 Task: Create a scrum project TreasureLine.
Action: Mouse moved to (228, 58)
Screenshot: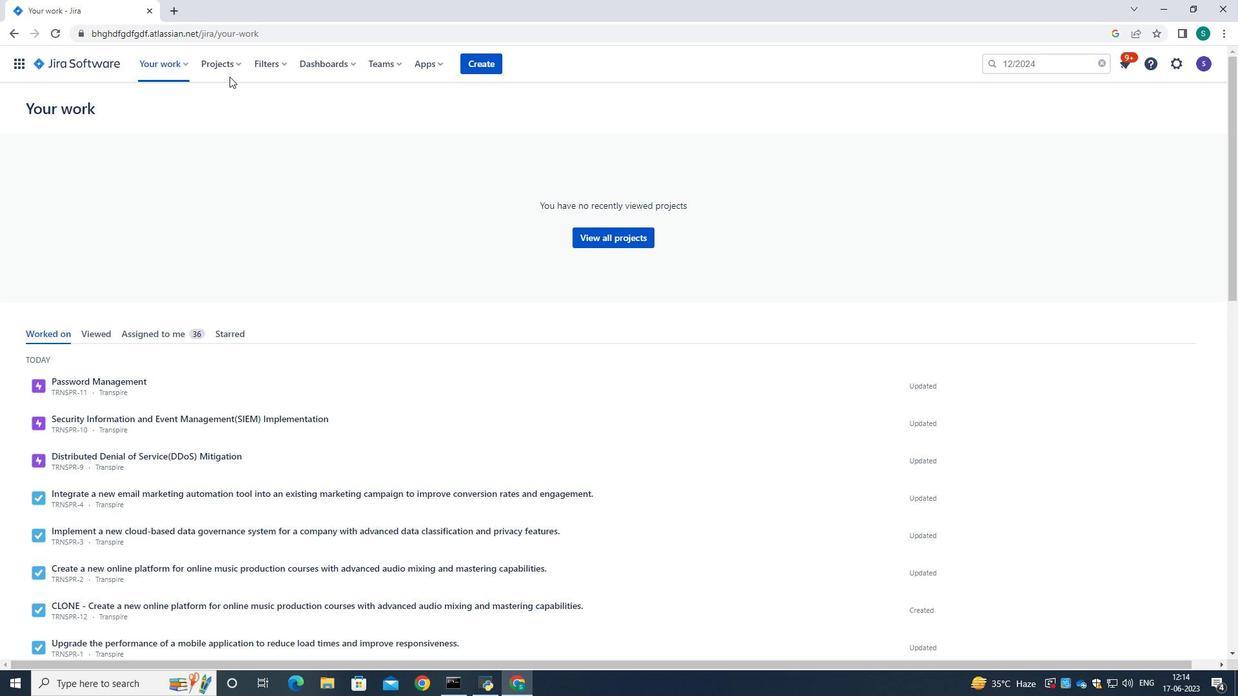
Action: Mouse pressed left at (228, 58)
Screenshot: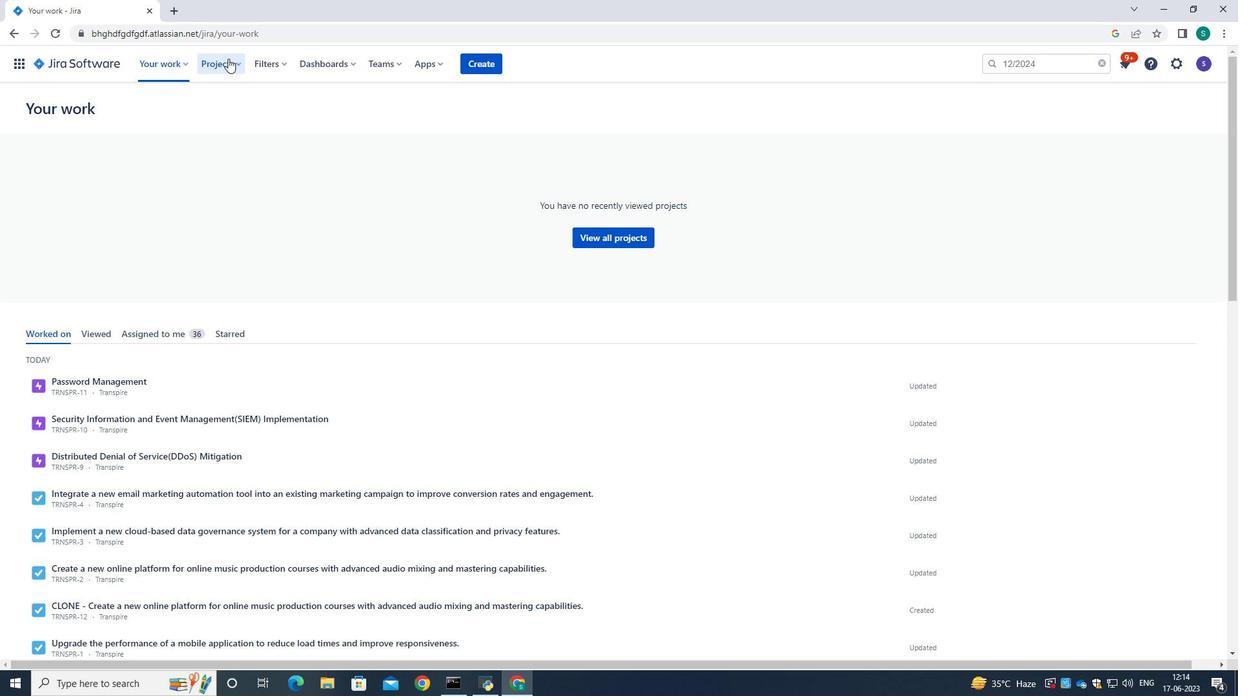 
Action: Mouse moved to (253, 248)
Screenshot: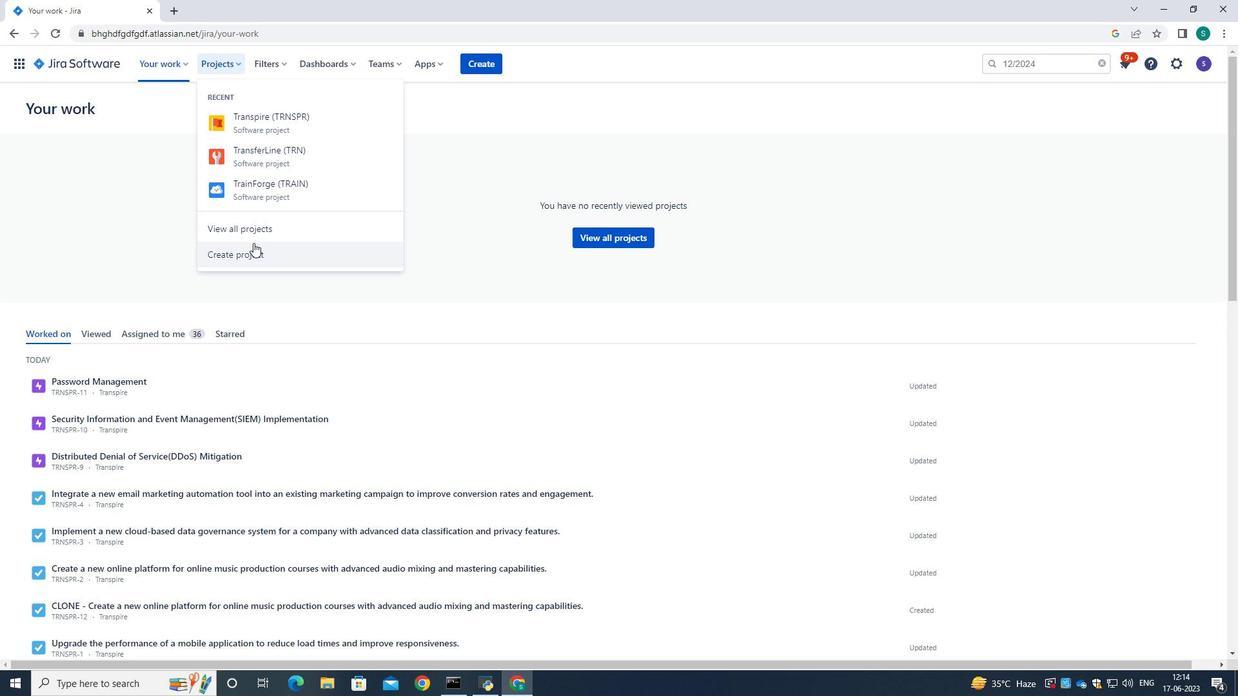 
Action: Mouse pressed left at (253, 248)
Screenshot: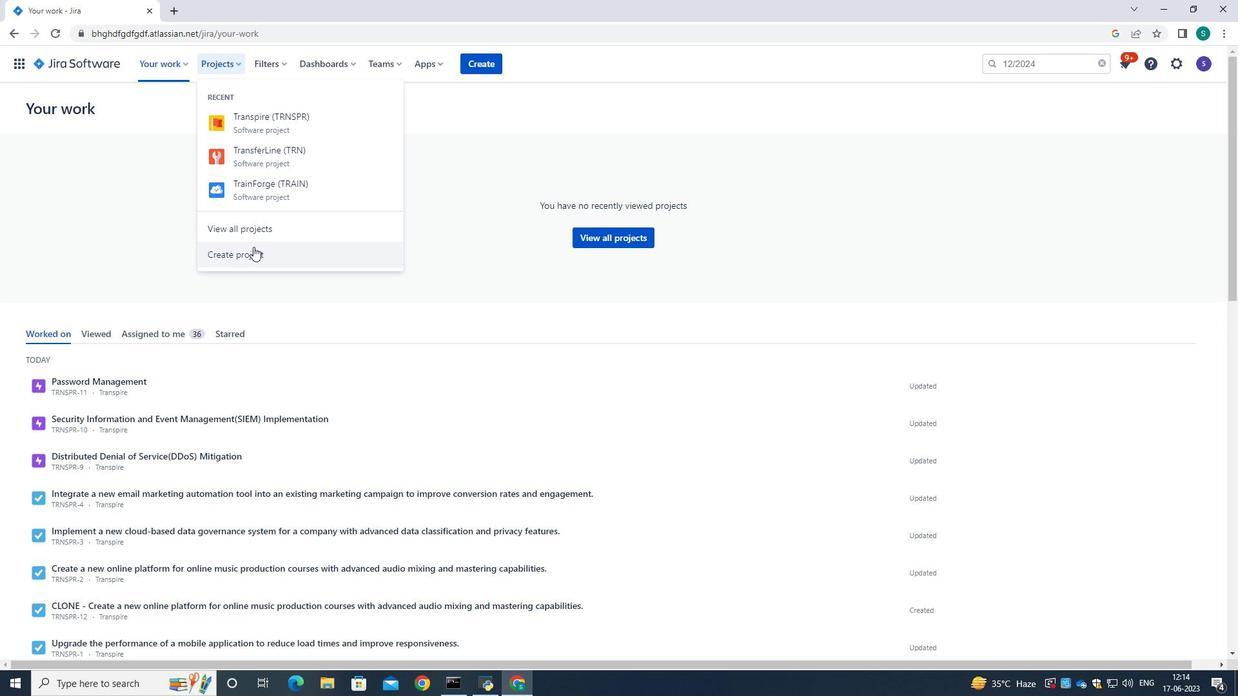 
Action: Mouse moved to (556, 338)
Screenshot: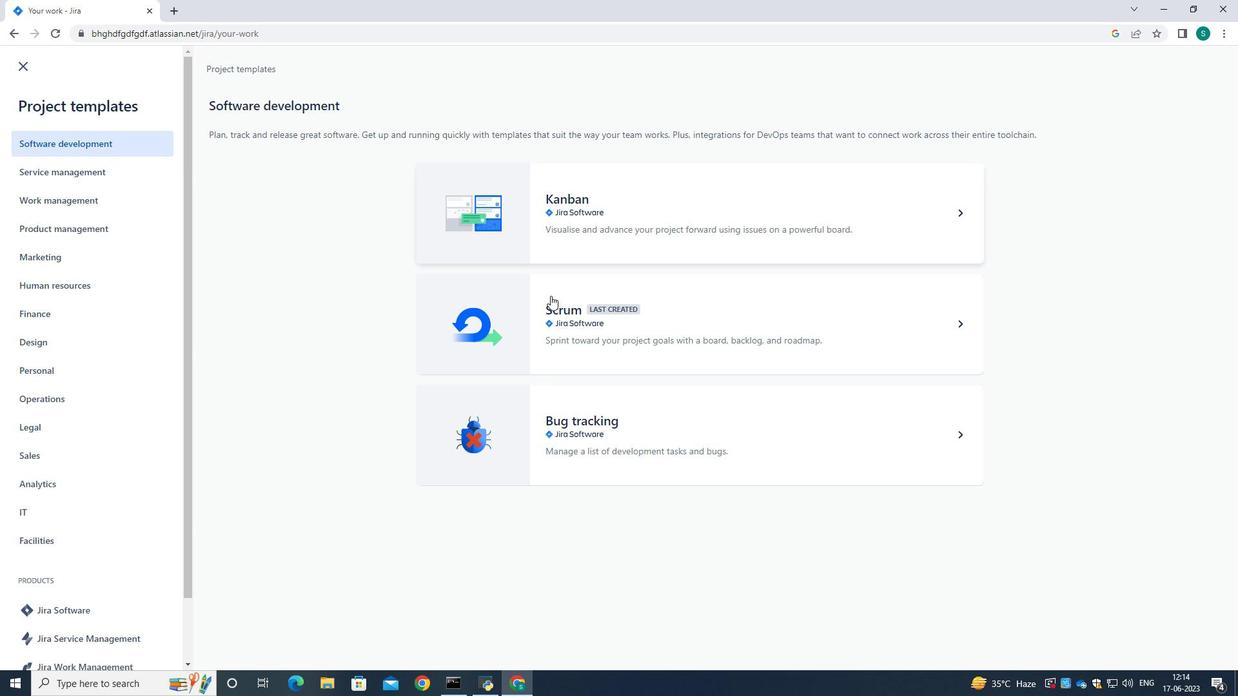 
Action: Mouse pressed left at (556, 338)
Screenshot: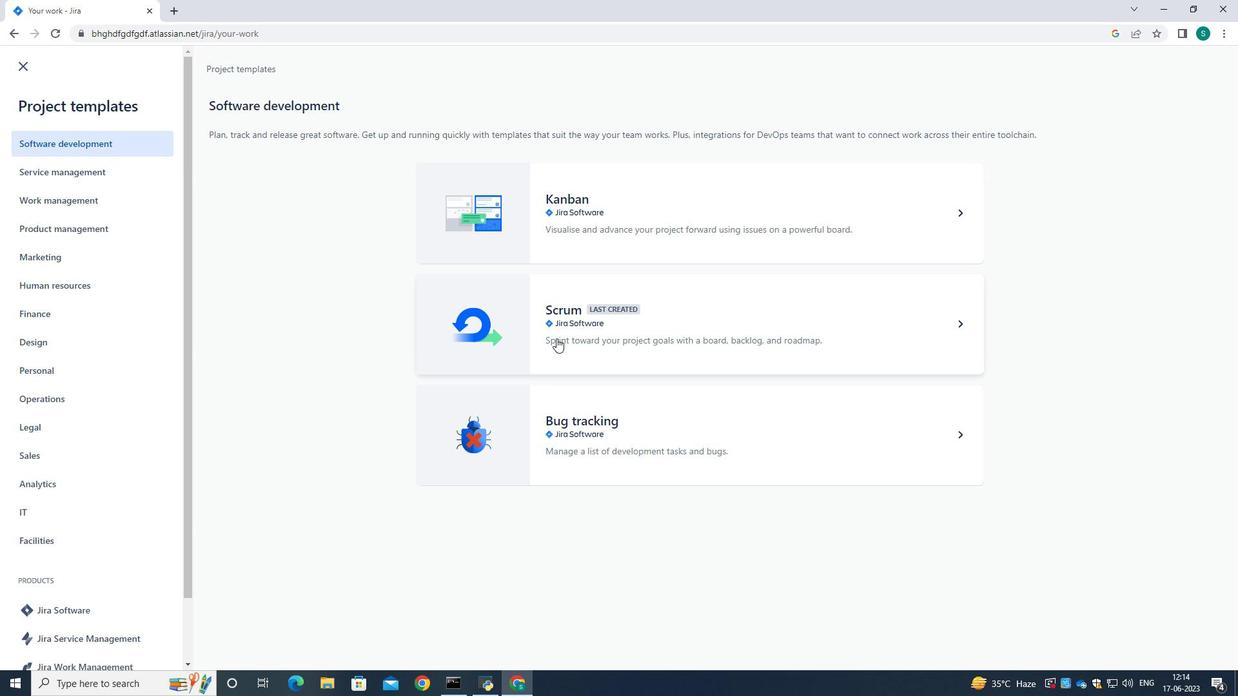 
Action: Mouse moved to (923, 120)
Screenshot: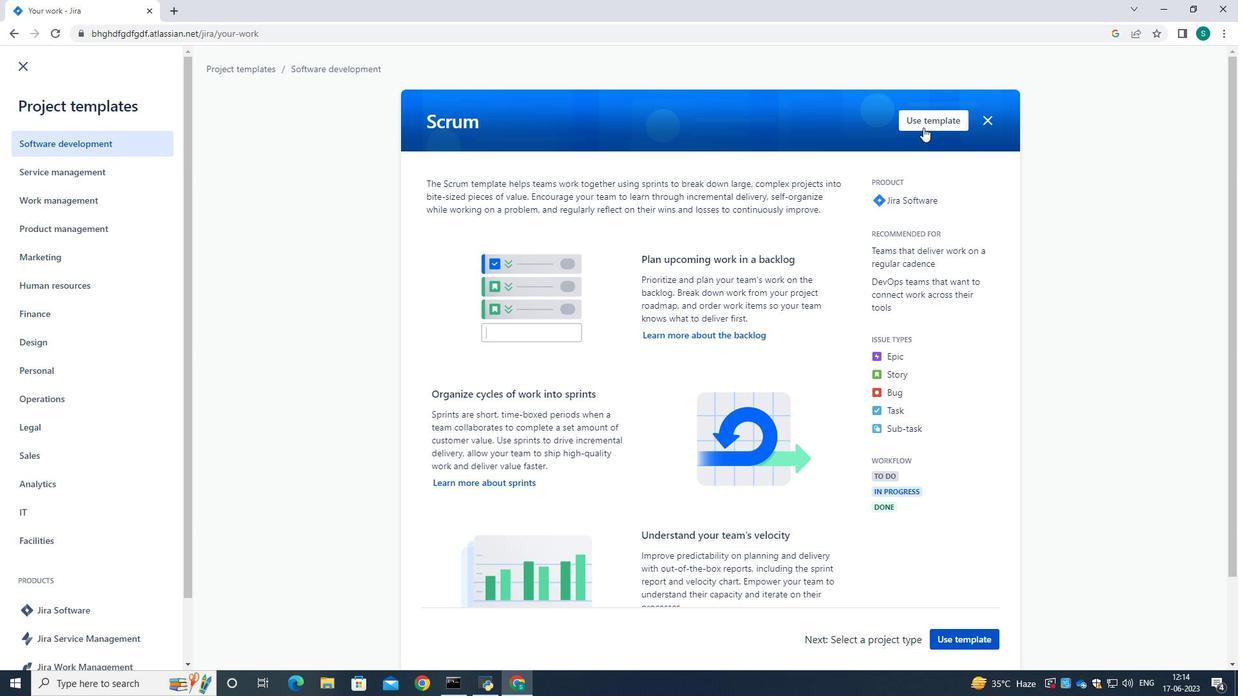 
Action: Mouse pressed left at (923, 120)
Screenshot: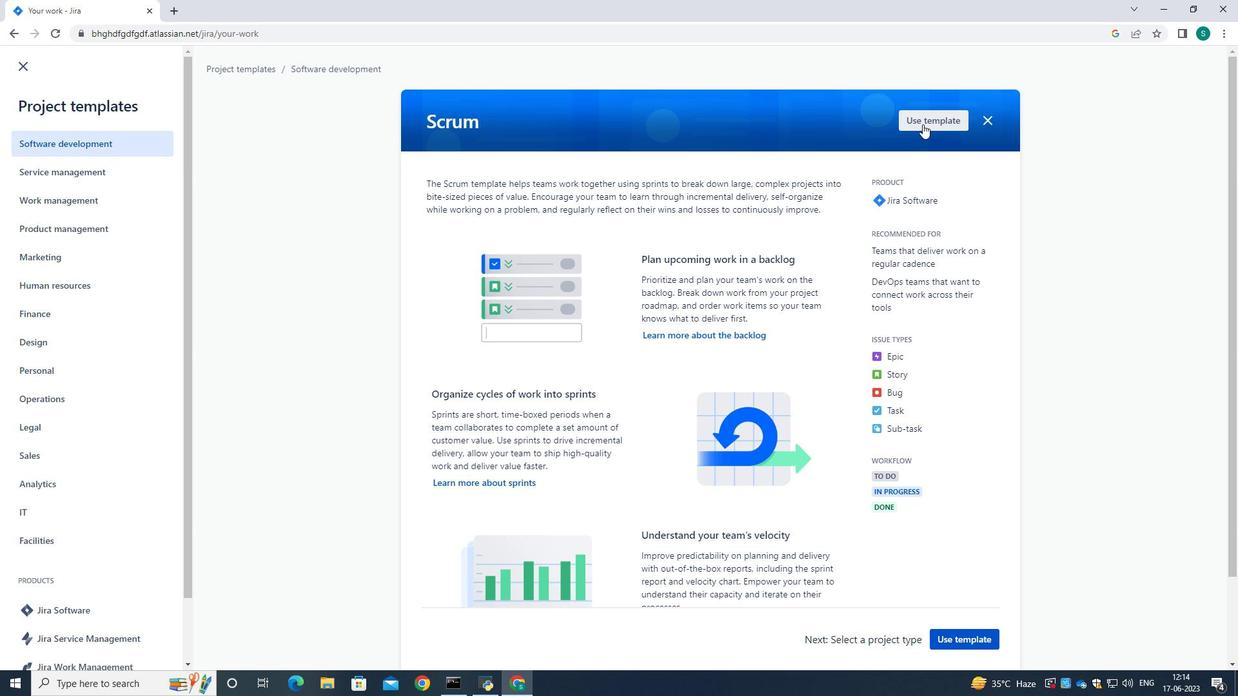 
Action: Mouse moved to (474, 410)
Screenshot: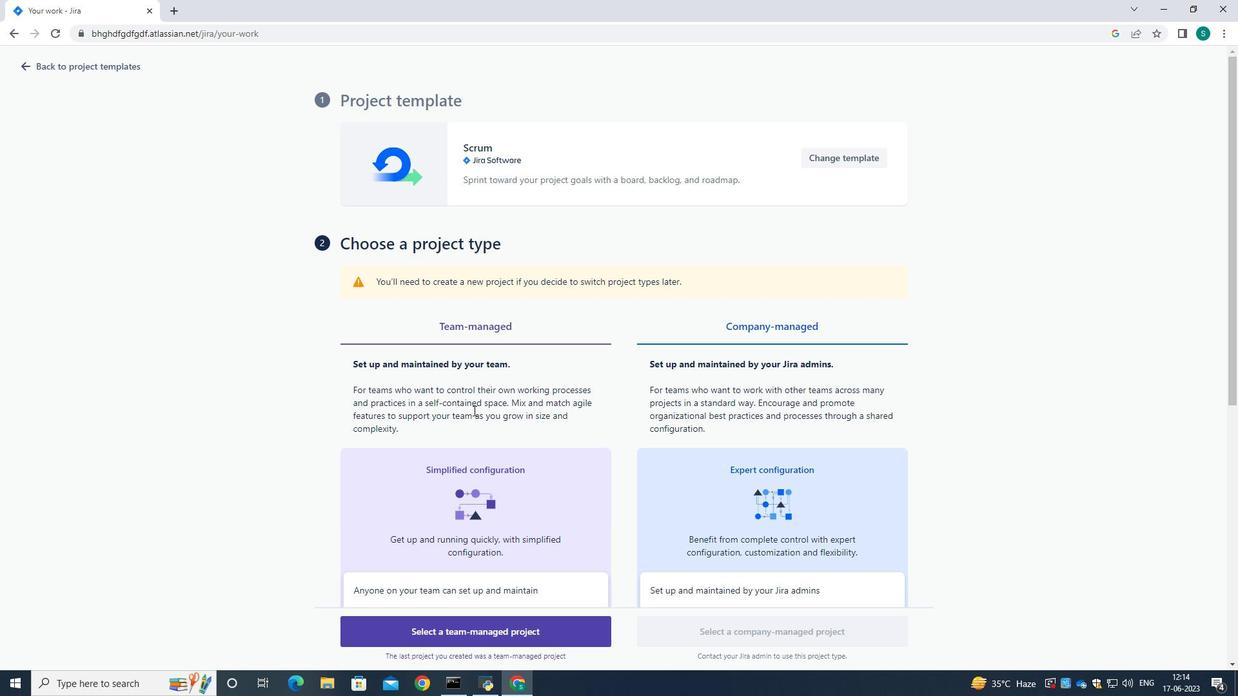 
Action: Mouse scrolled (474, 410) with delta (0, 0)
Screenshot: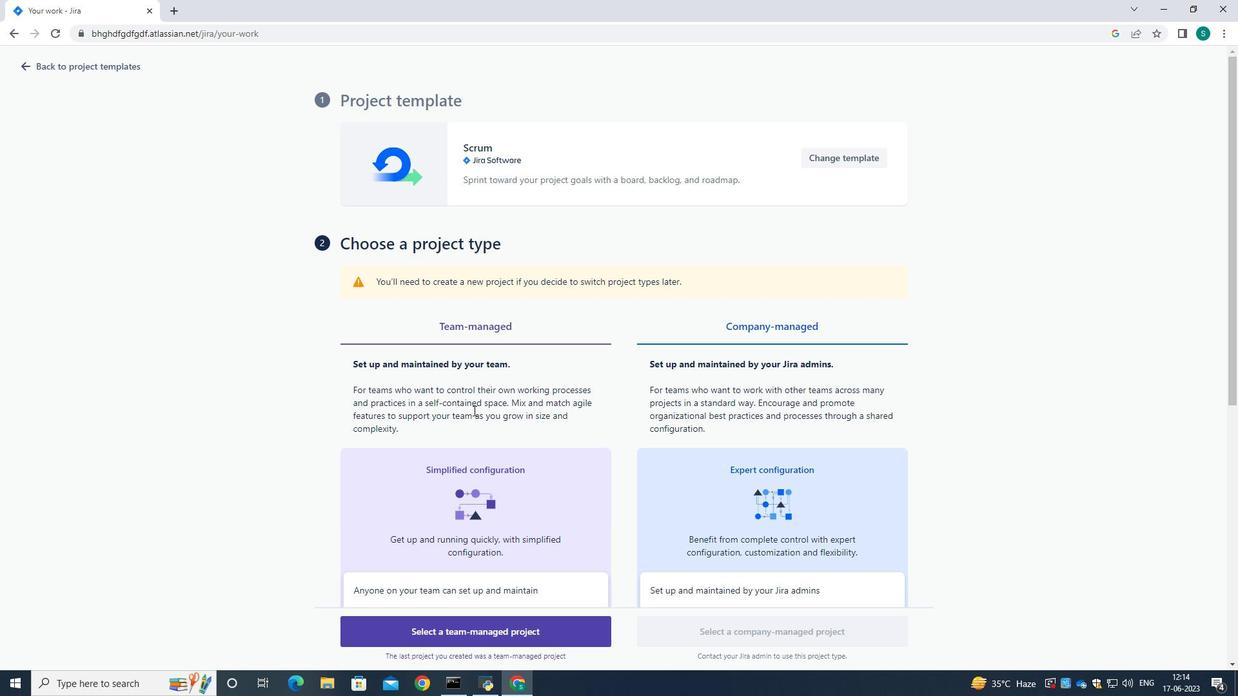 
Action: Mouse moved to (478, 634)
Screenshot: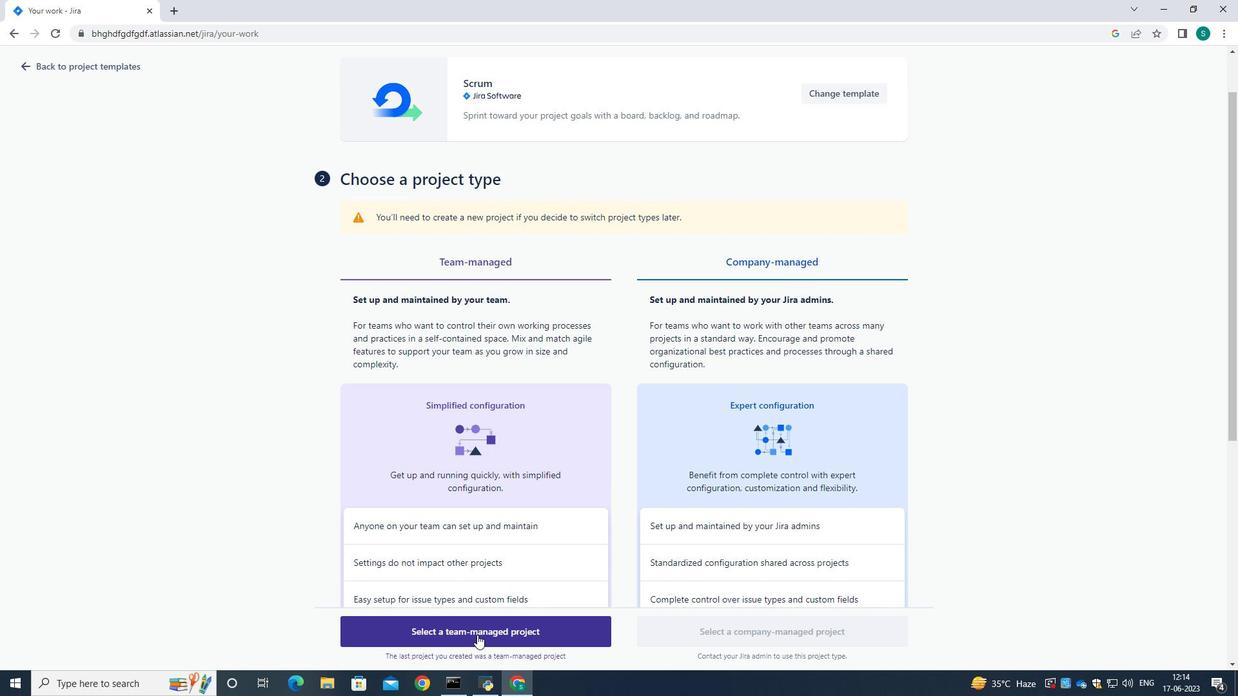 
Action: Mouse pressed left at (478, 634)
Screenshot: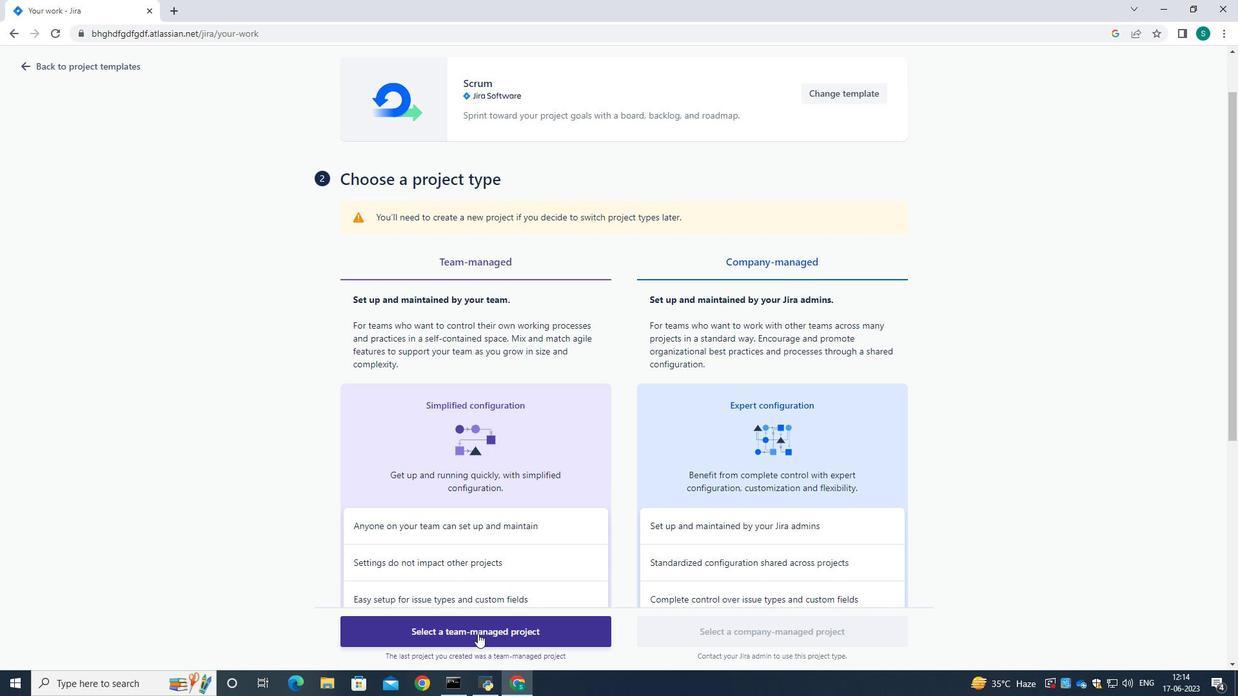 
Action: Mouse moved to (418, 309)
Screenshot: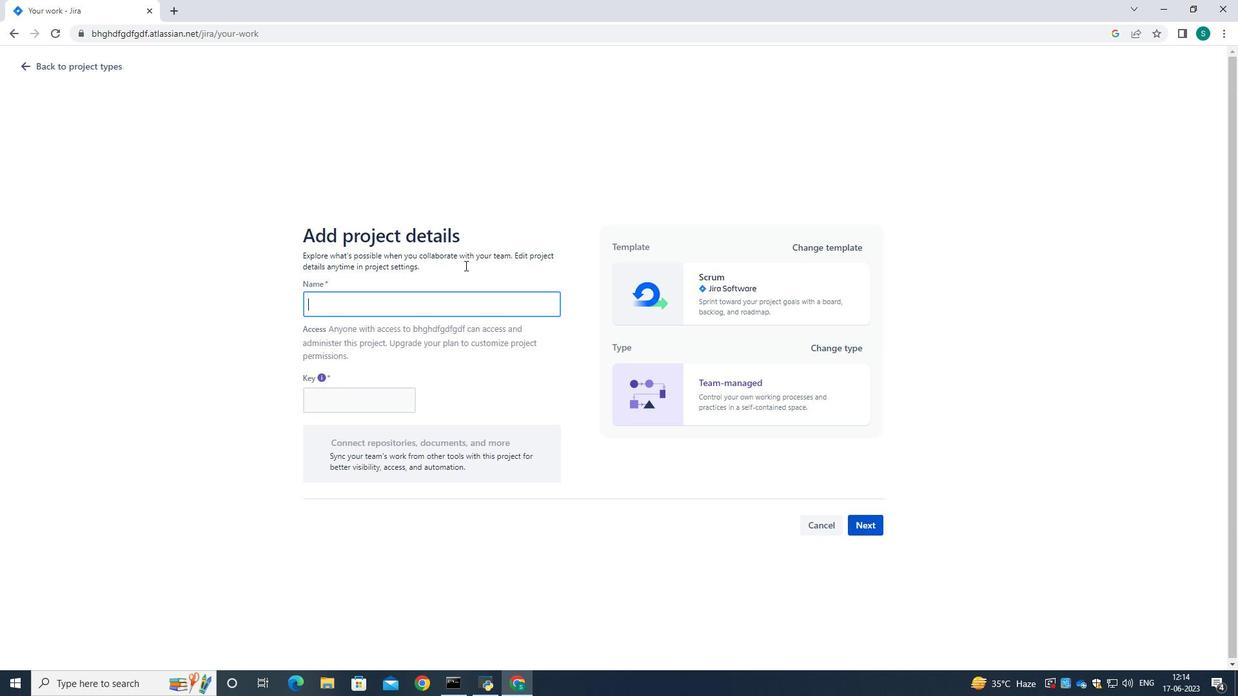 
Action: Mouse pressed left at (418, 309)
Screenshot: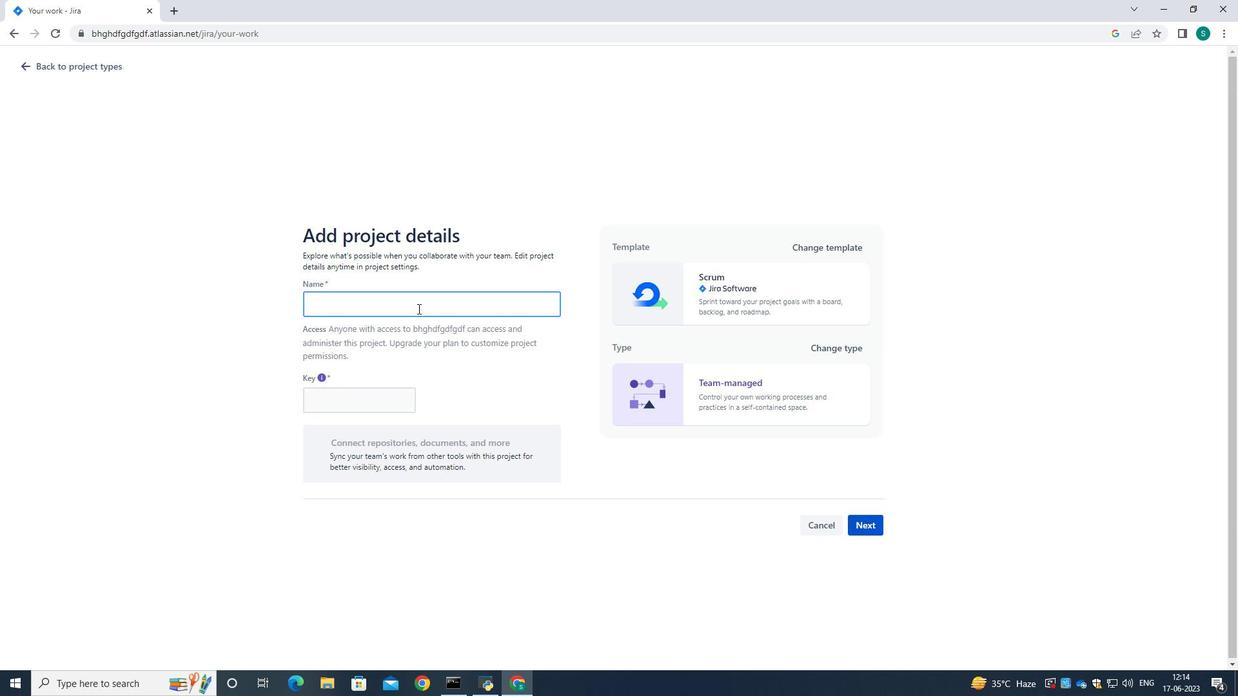 
Action: Key pressed <Key.caps_lock>T<Key.caps_lock>e<Key.backspace>reasure<Key.caps_lock>L<Key.caps_lock>ine
Screenshot: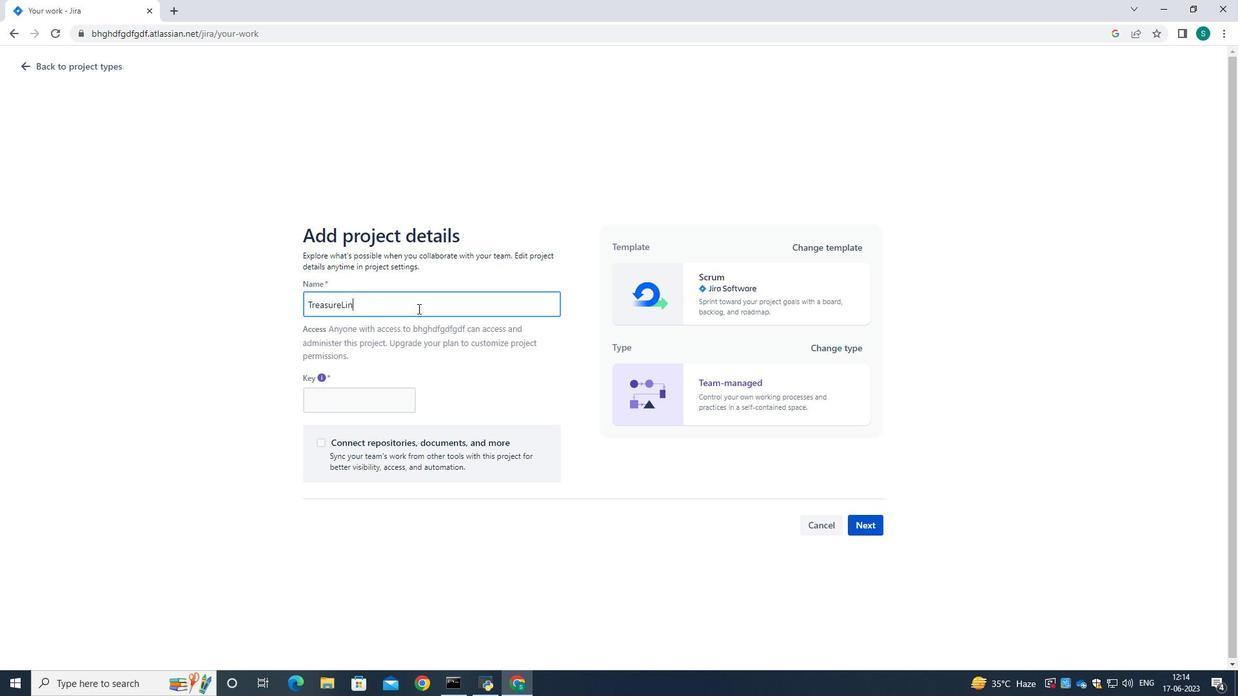 
Action: Mouse moved to (856, 525)
Screenshot: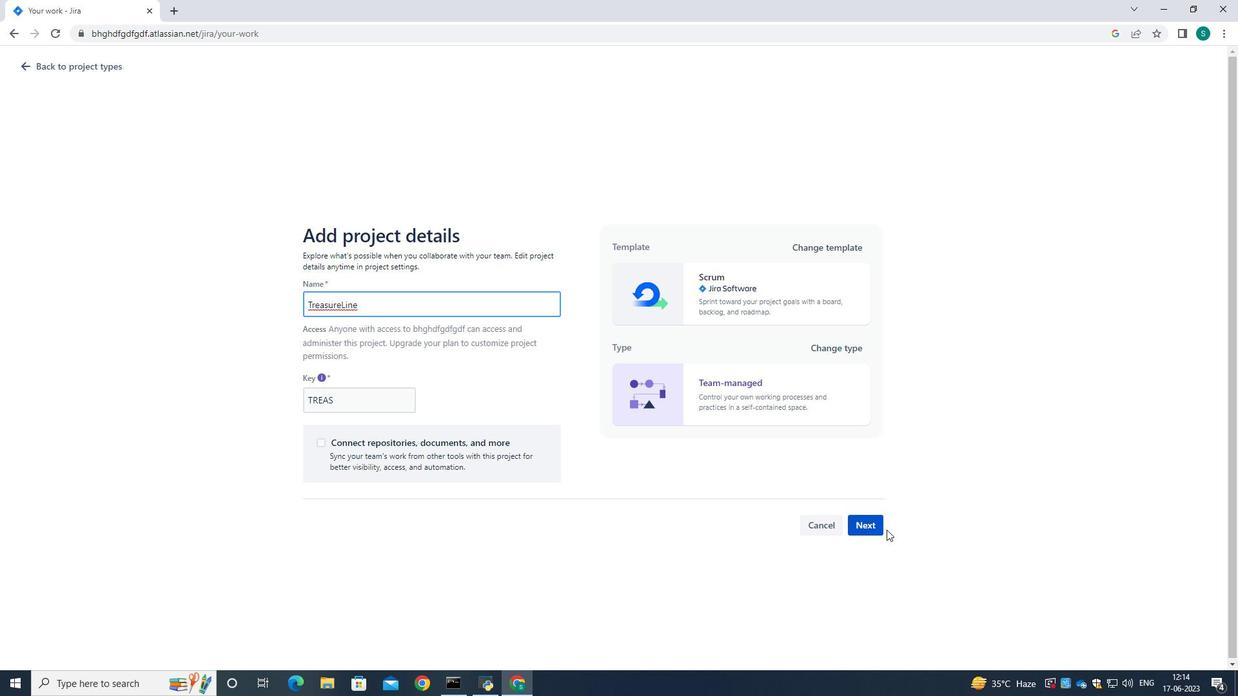
Action: Mouse pressed left at (856, 525)
Screenshot: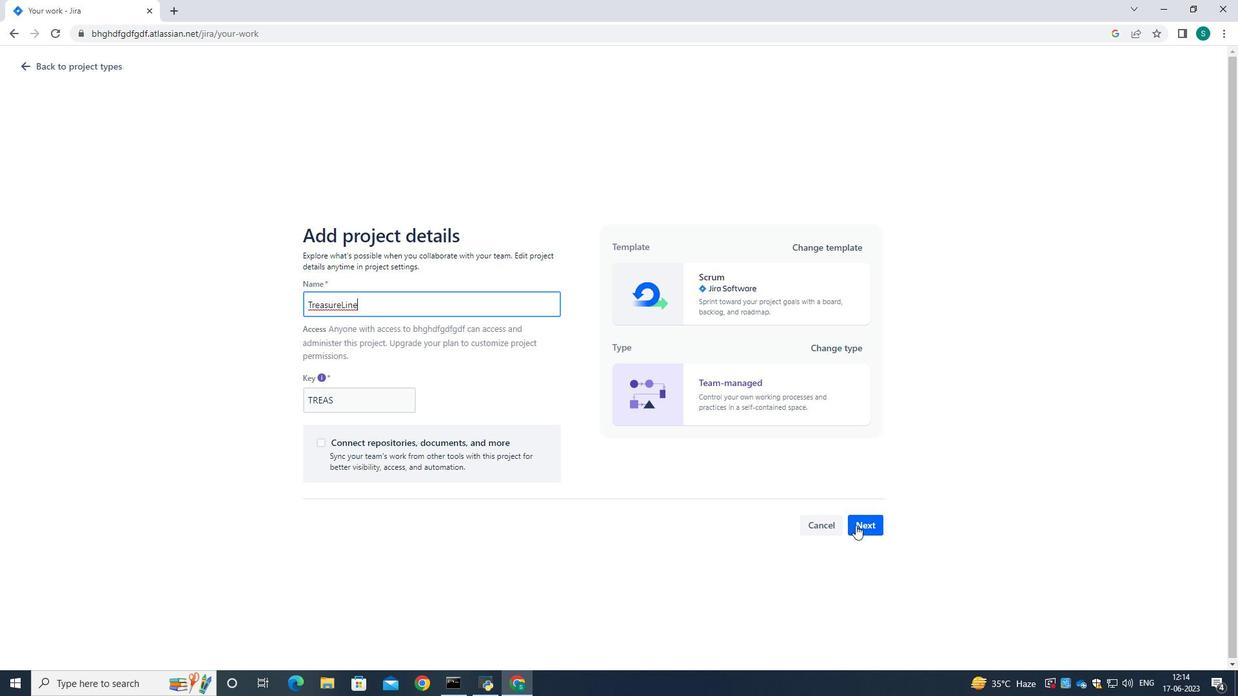 
Action: Mouse moved to (750, 441)
Screenshot: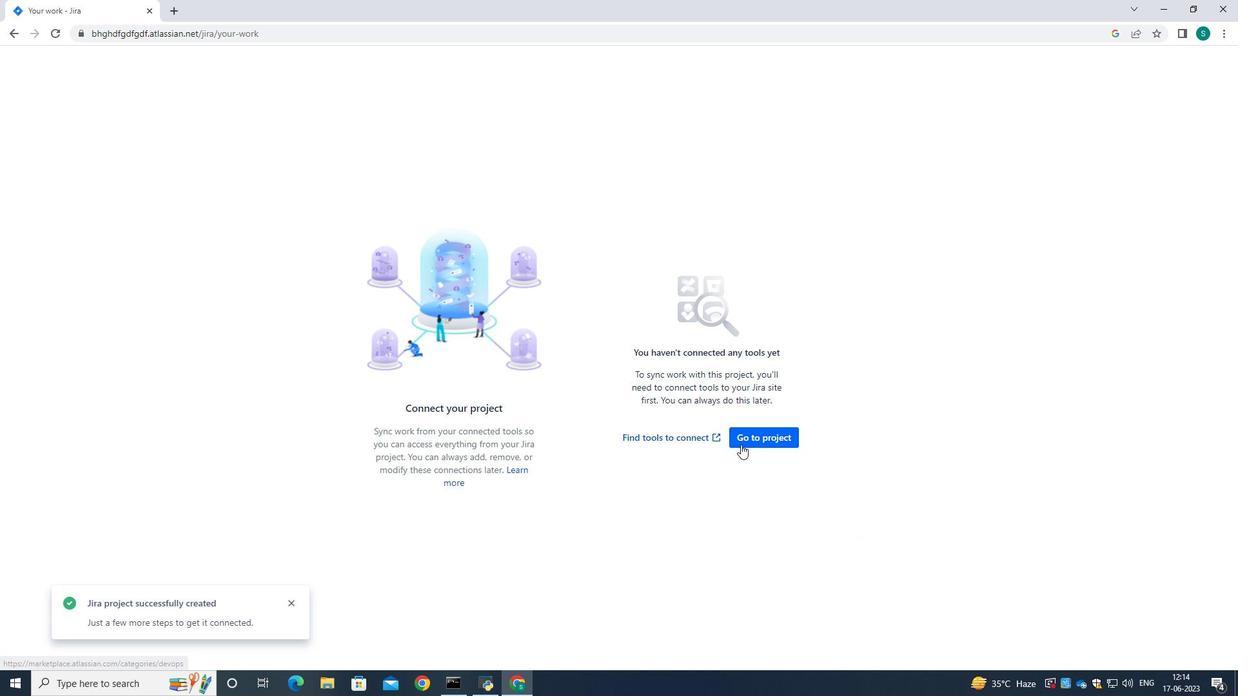 
Action: Mouse pressed left at (750, 441)
Screenshot: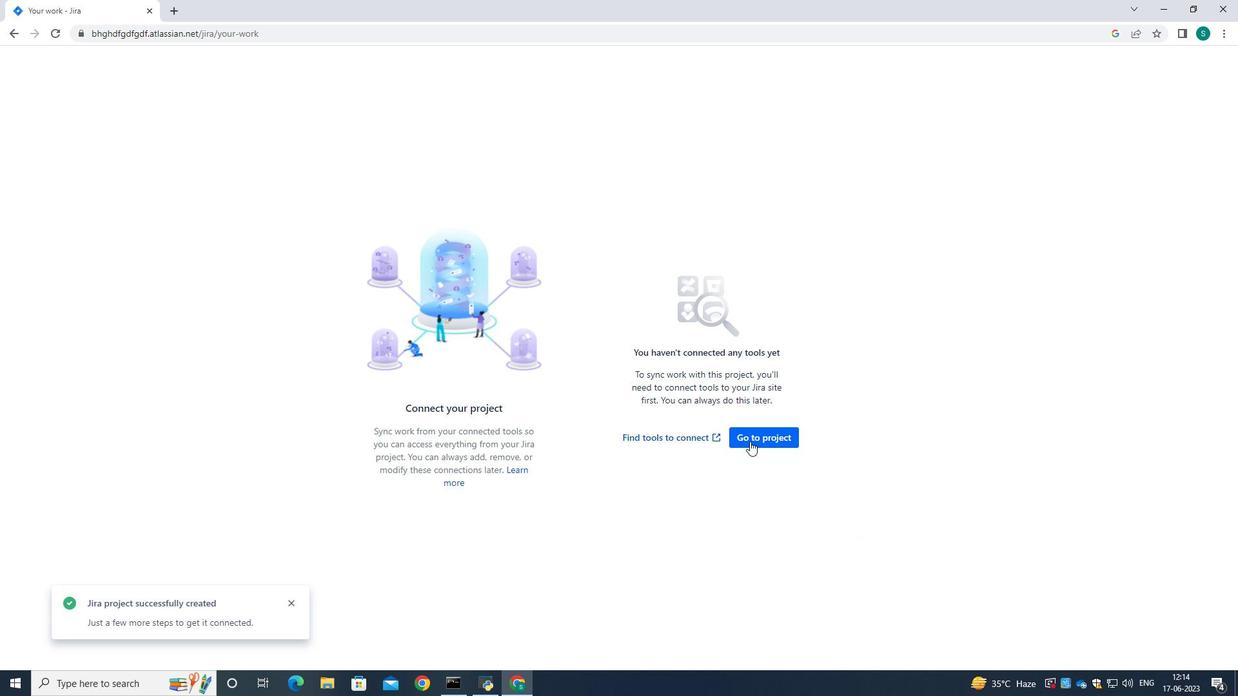 
Action: Mouse moved to (96, 201)
Screenshot: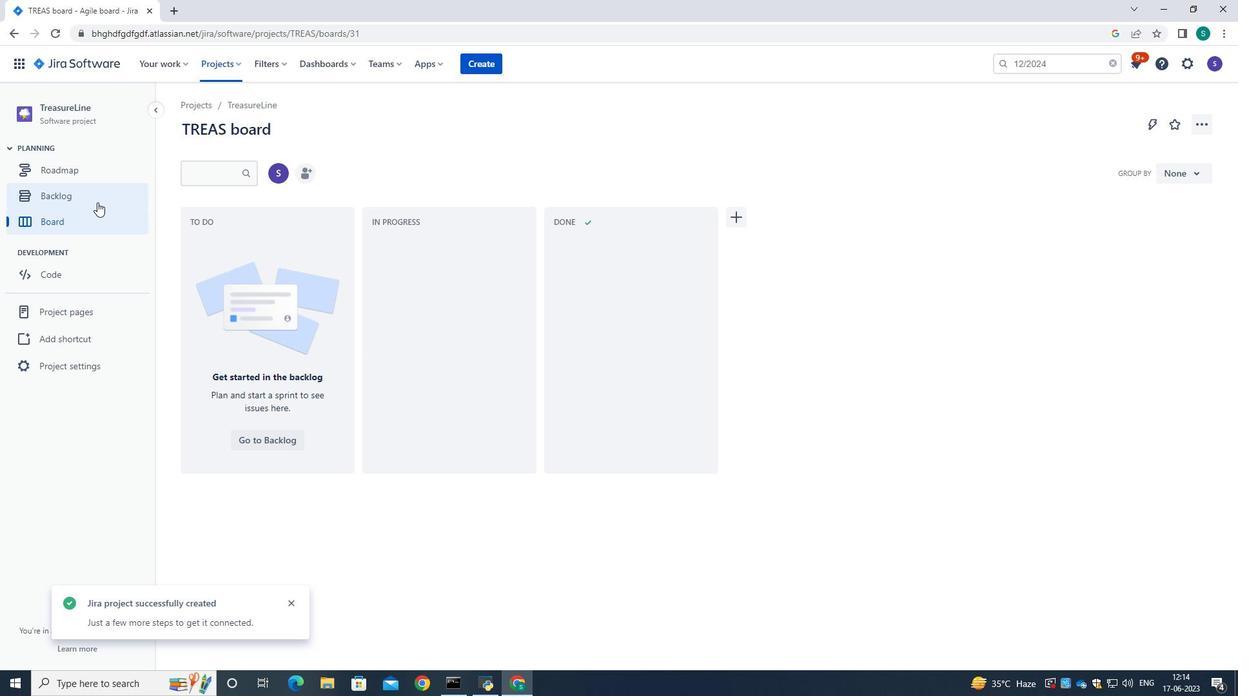 
Action: Mouse pressed left at (96, 201)
Screenshot: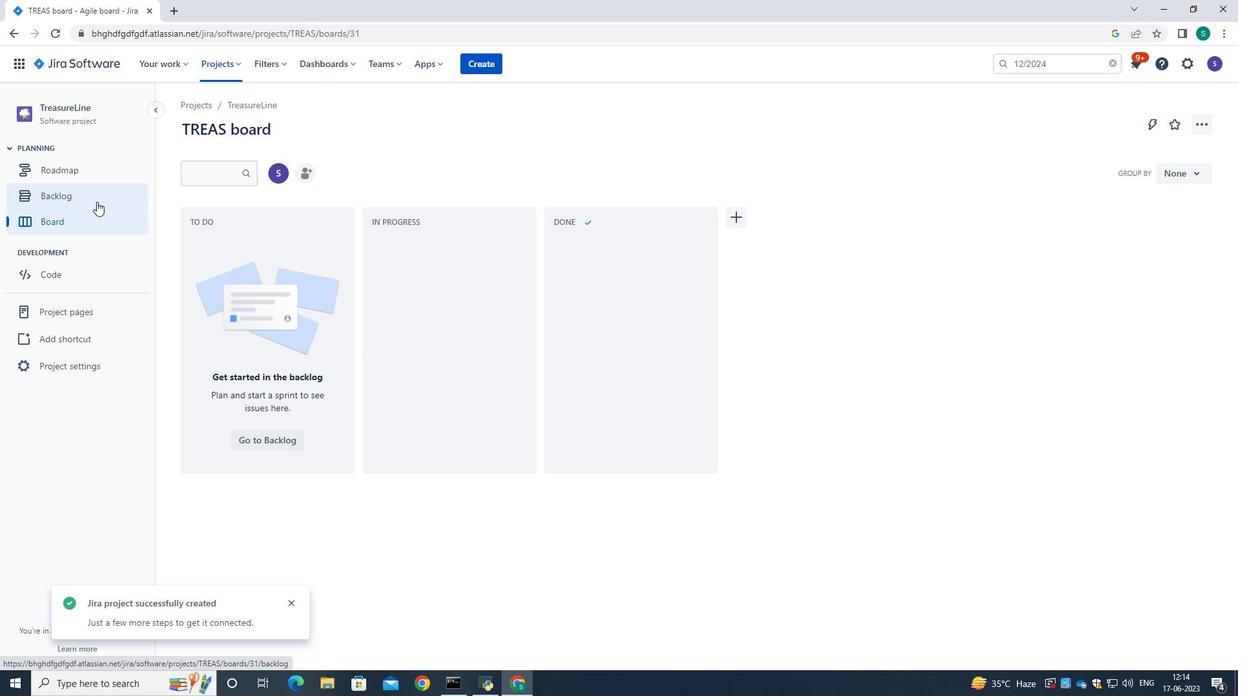 
Action: Mouse moved to (83, 222)
Screenshot: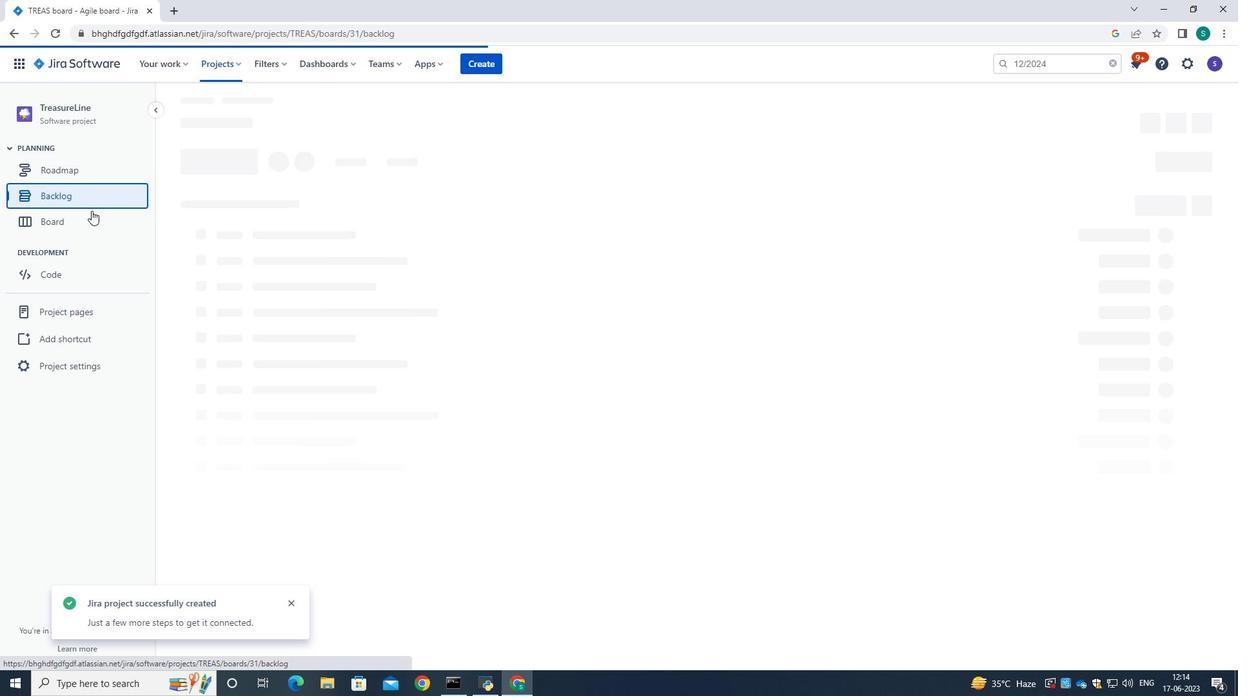 
Action: Mouse pressed left at (83, 222)
Screenshot: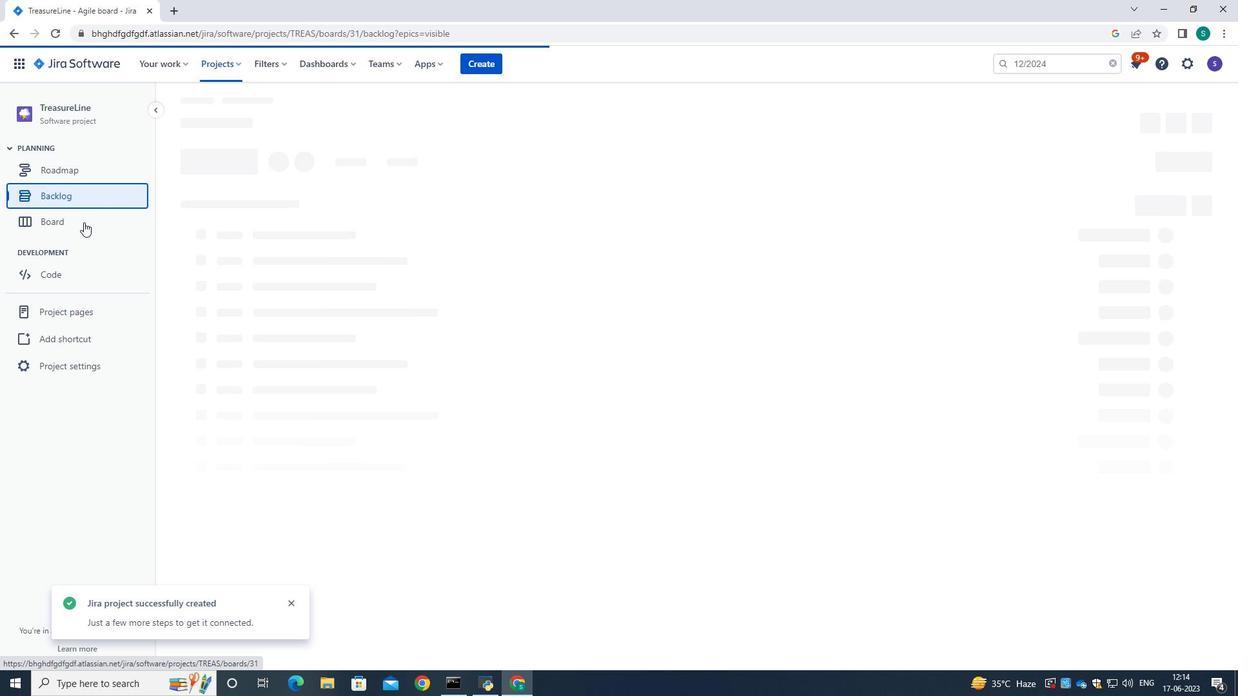 
Action: Mouse moved to (675, 198)
Screenshot: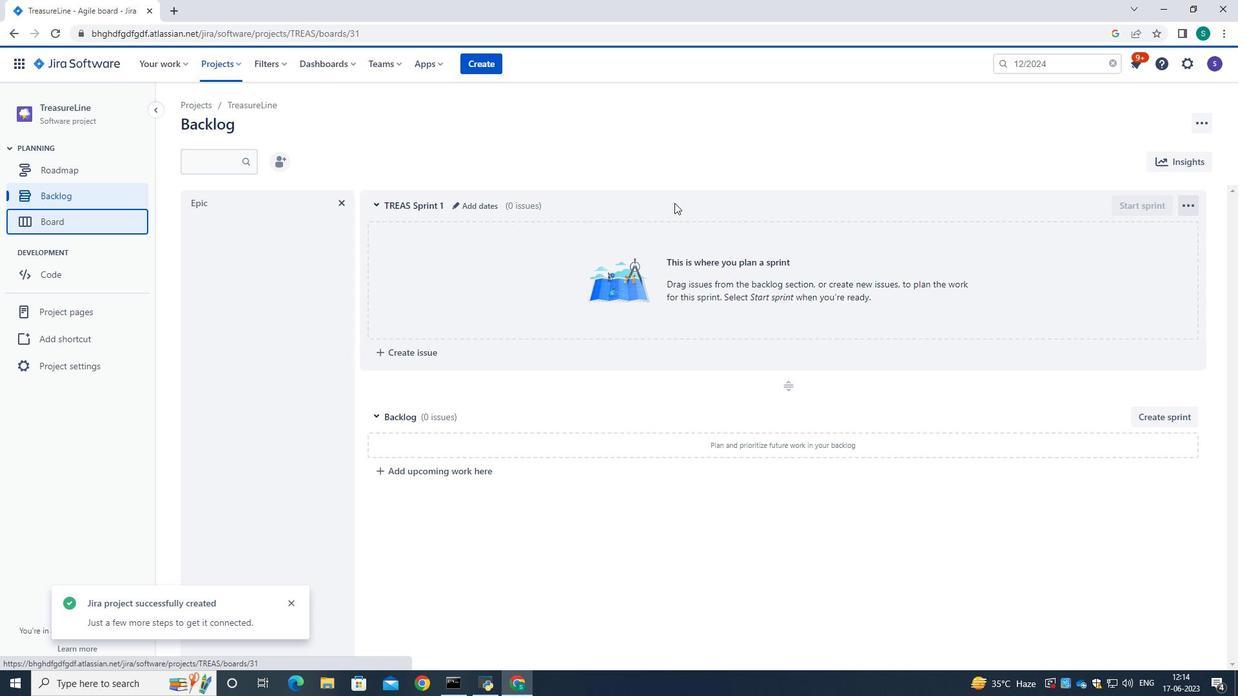 
Action: Mouse pressed left at (675, 198)
Screenshot: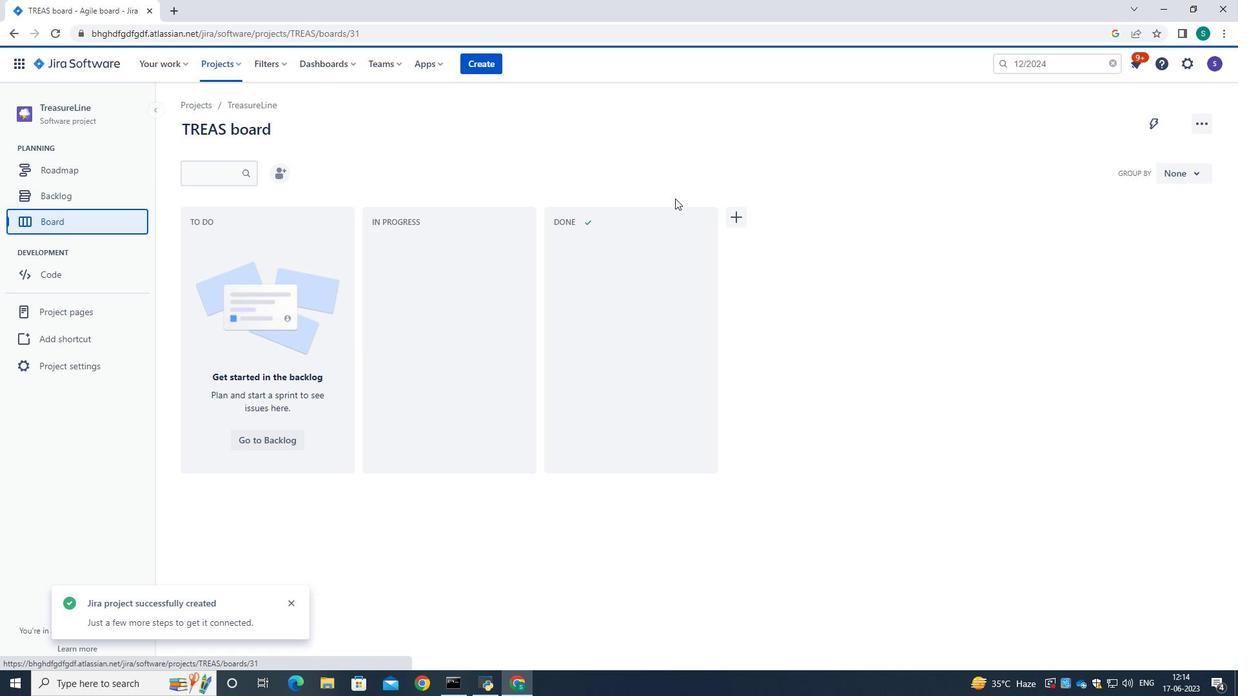 
